 Task: Enable interaction limits for 3 days only for existing users in the organization "Mark56771".
Action: Mouse moved to (1169, 96)
Screenshot: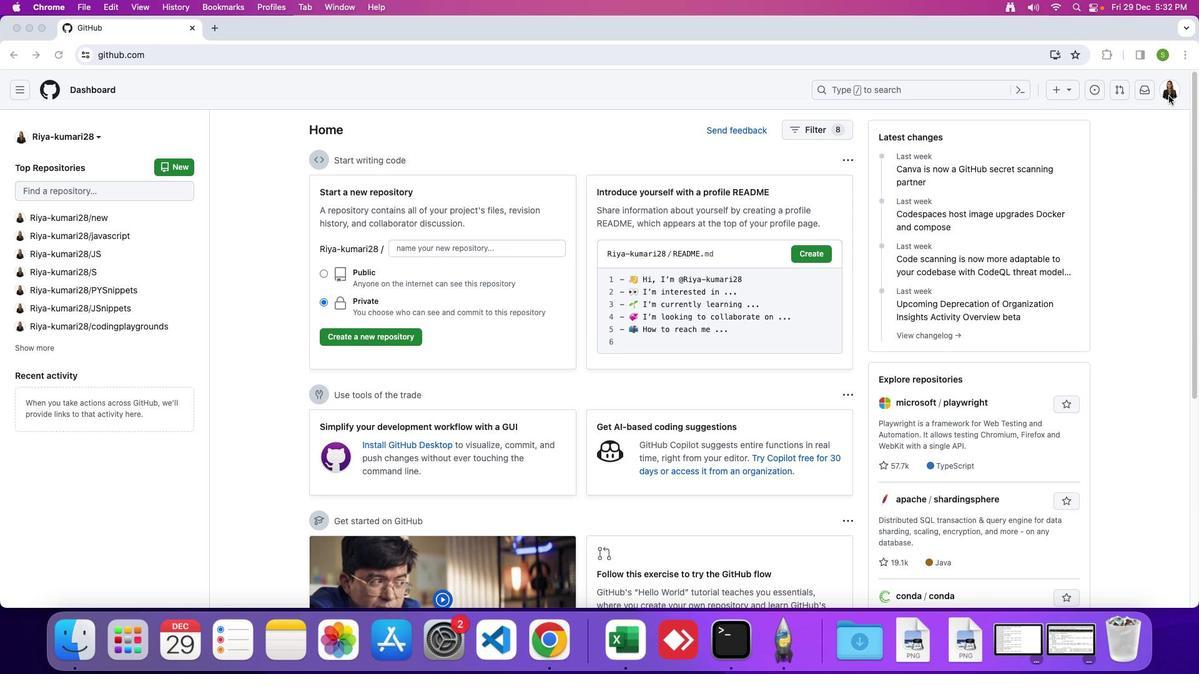 
Action: Mouse pressed left at (1169, 96)
Screenshot: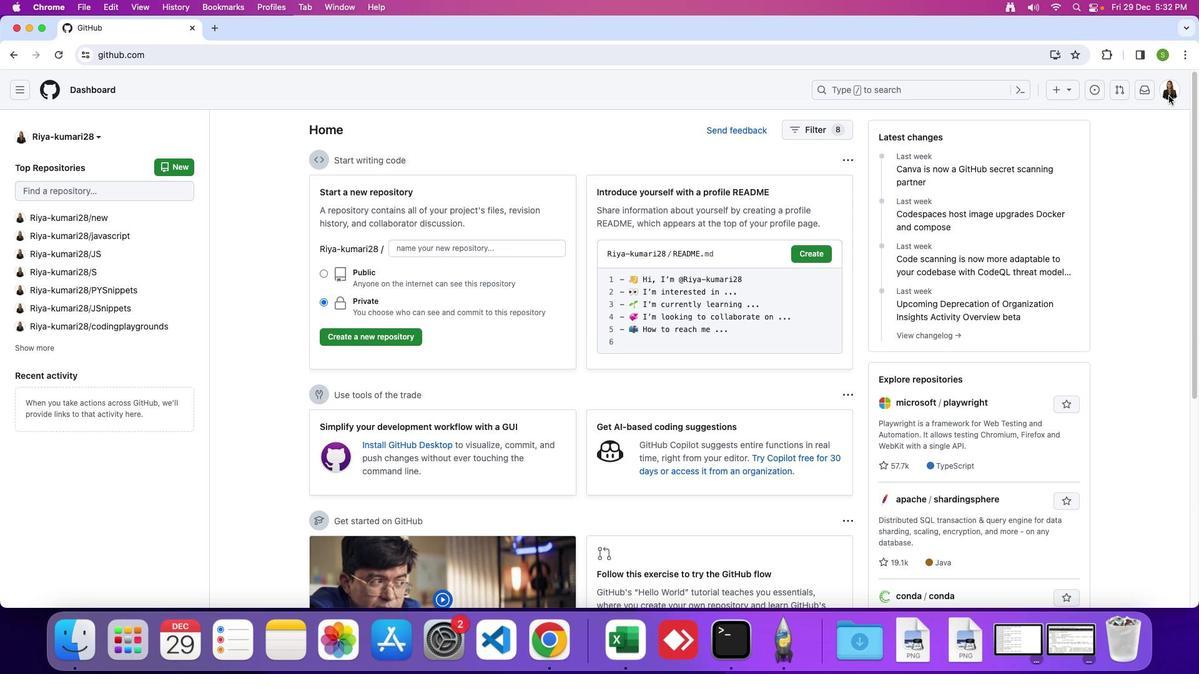 
Action: Mouse moved to (1168, 94)
Screenshot: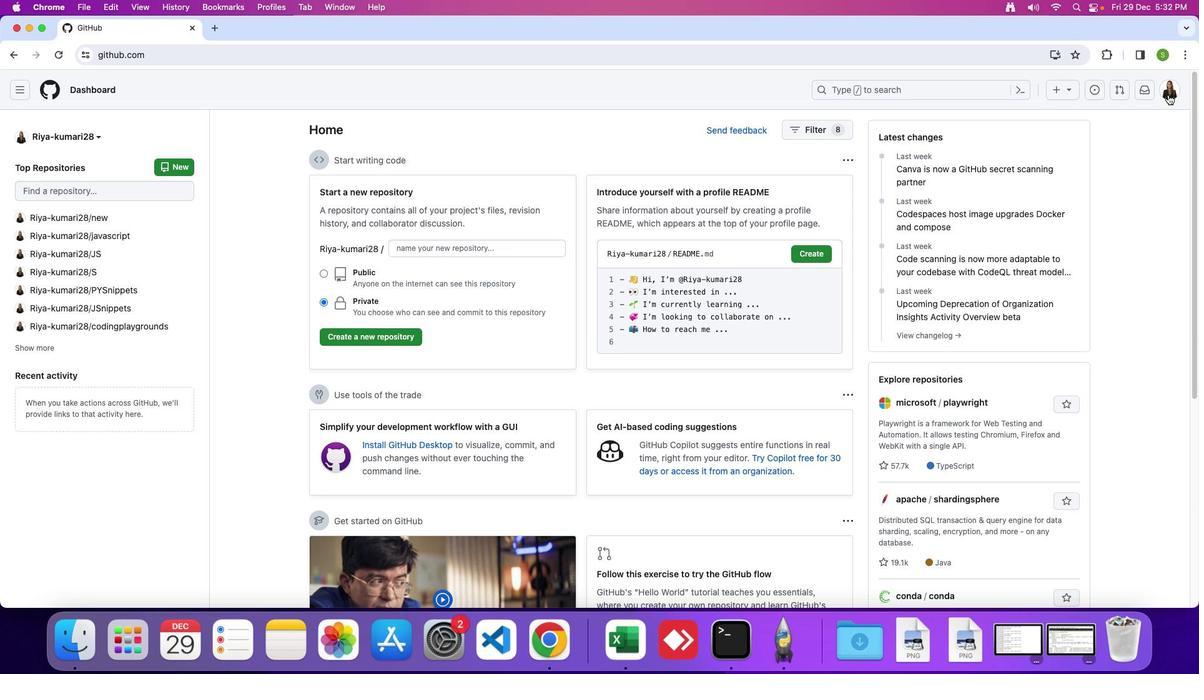 
Action: Mouse pressed left at (1168, 94)
Screenshot: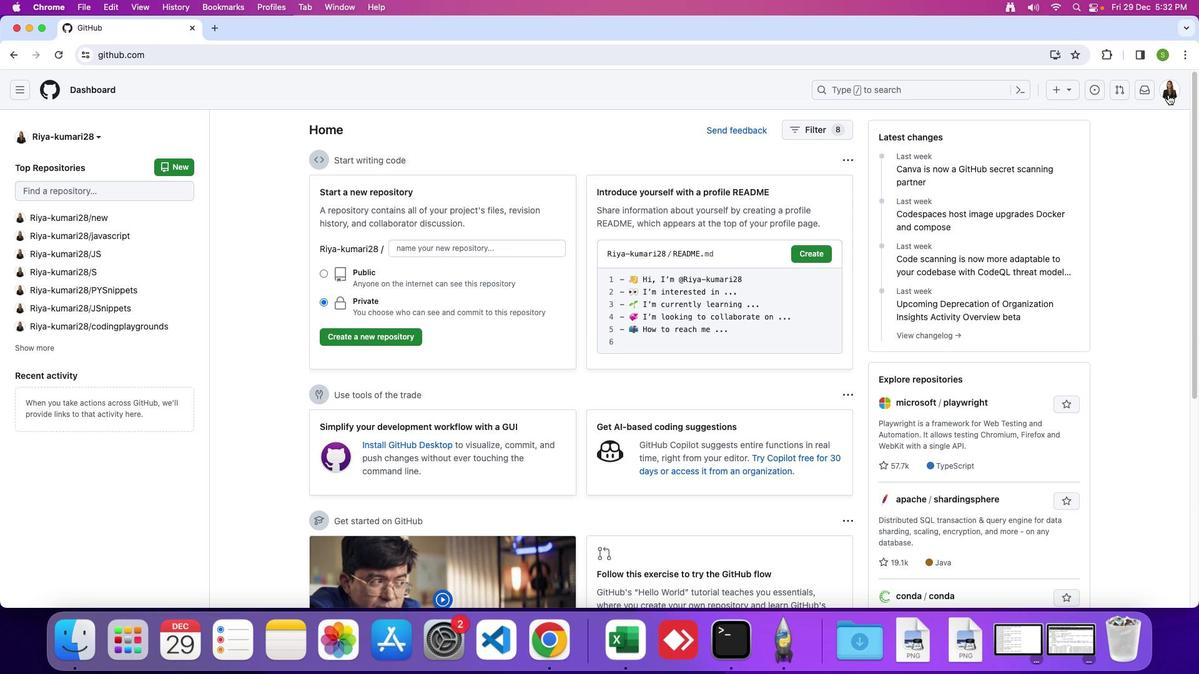 
Action: Mouse moved to (1065, 239)
Screenshot: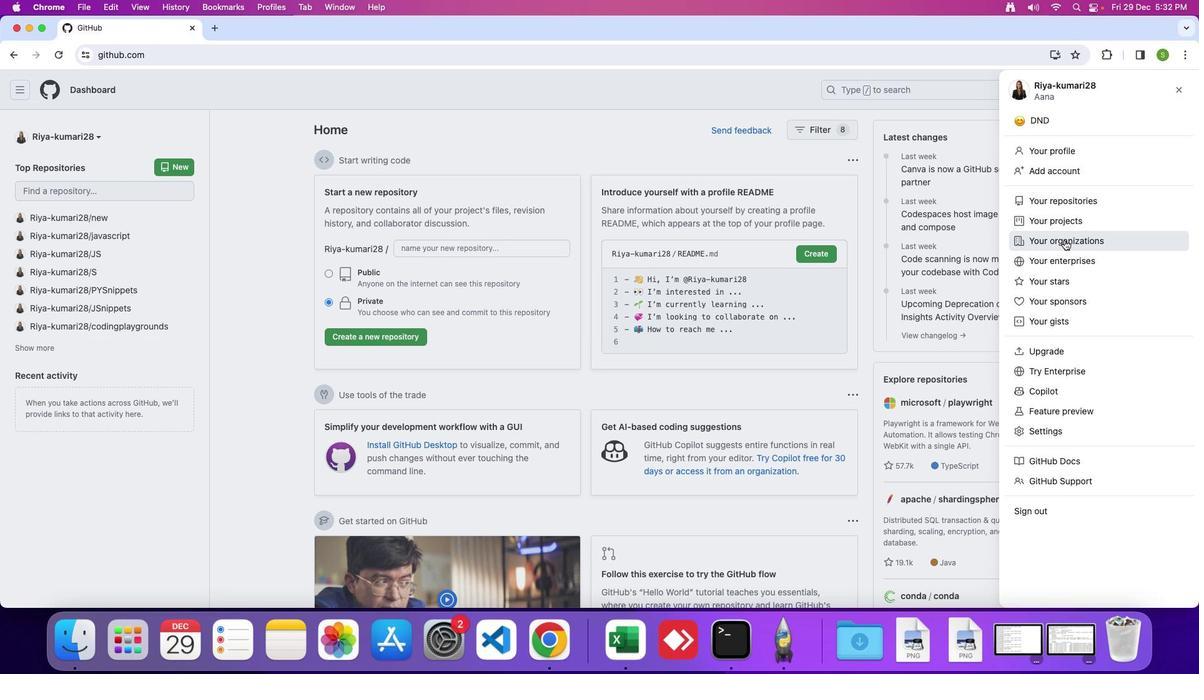 
Action: Mouse pressed left at (1065, 239)
Screenshot: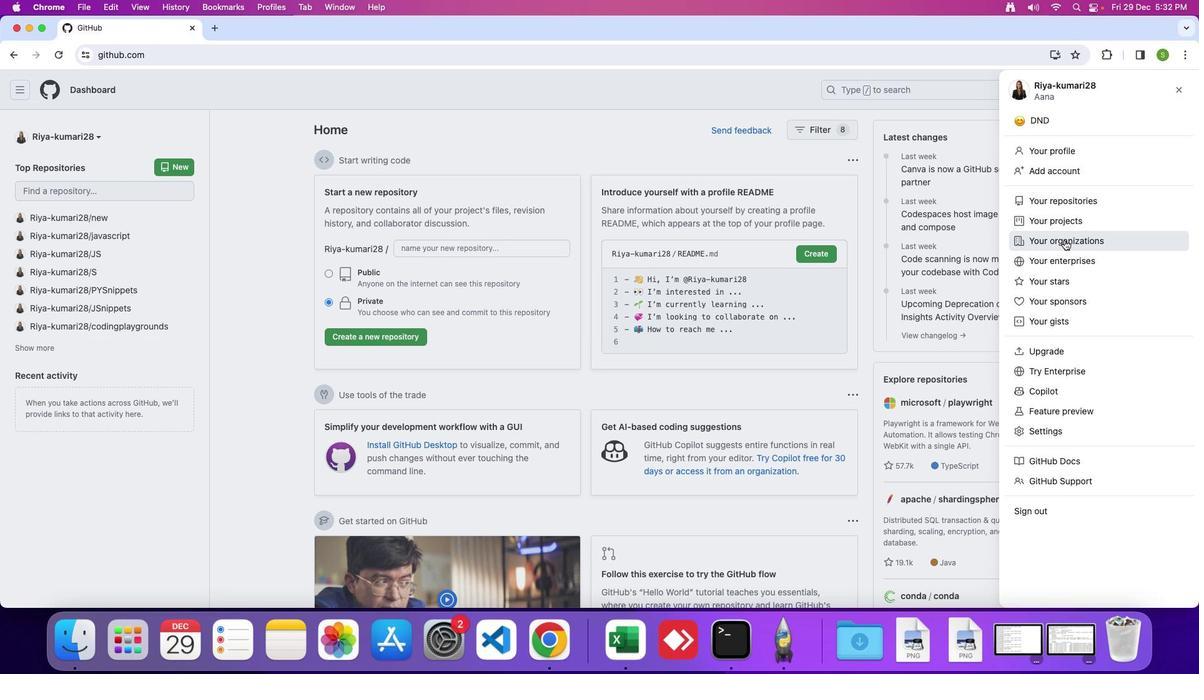 
Action: Mouse moved to (898, 261)
Screenshot: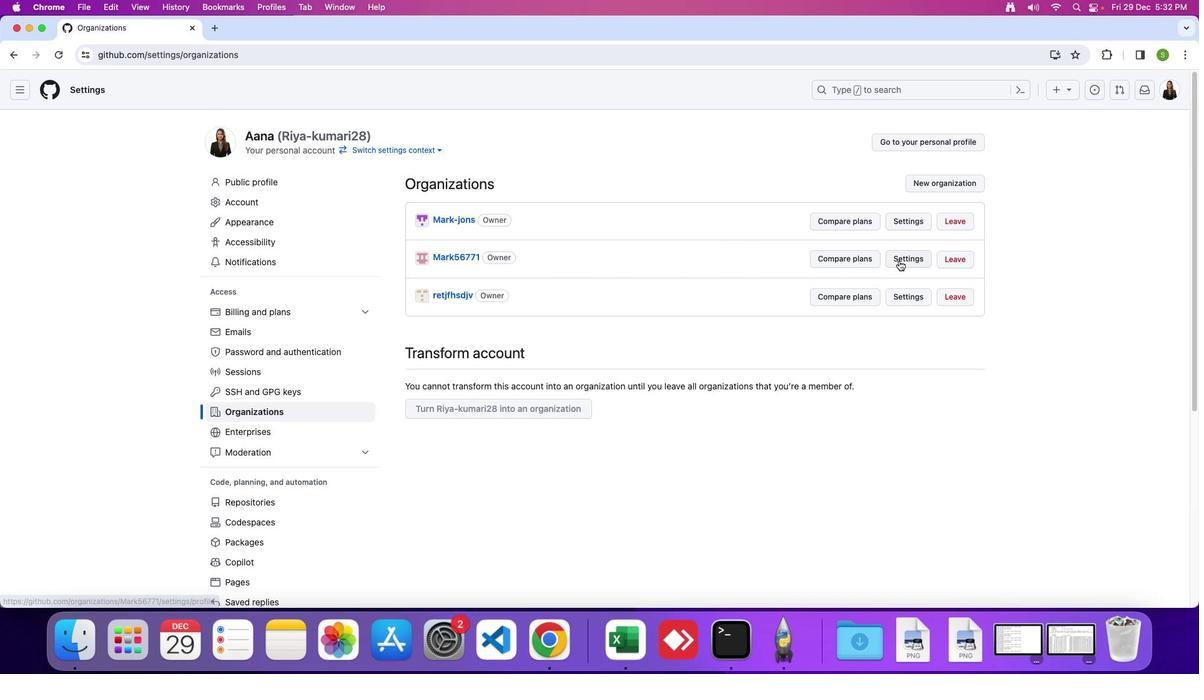 
Action: Mouse pressed left at (898, 261)
Screenshot: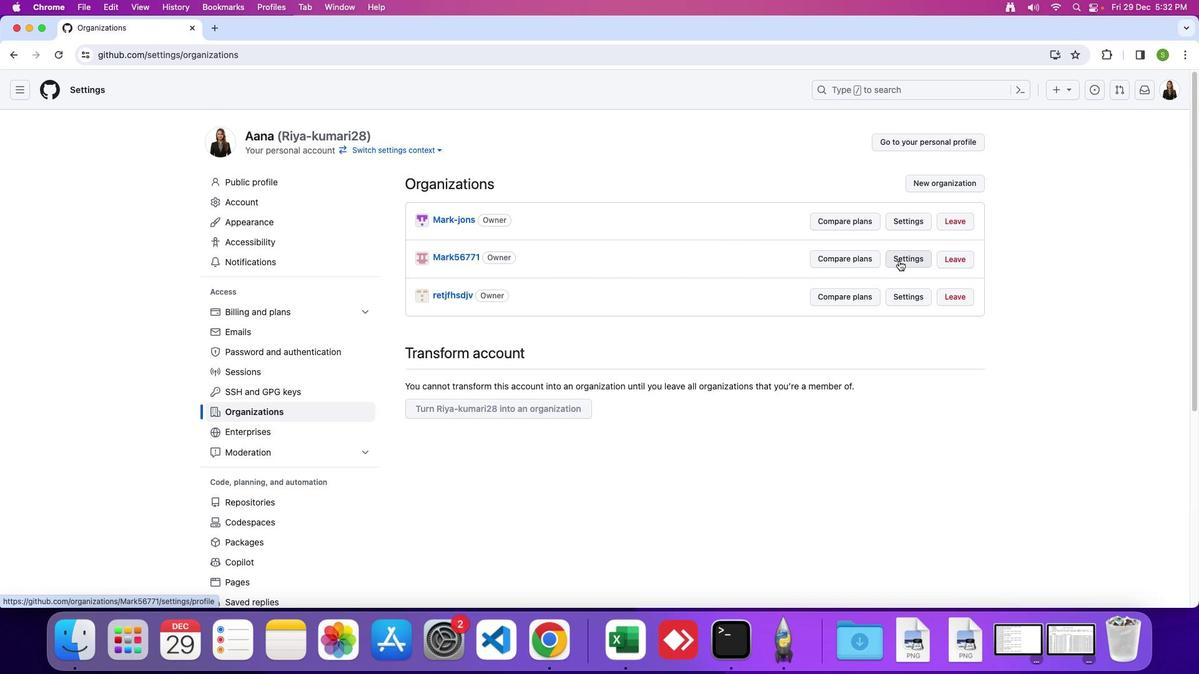 
Action: Mouse moved to (366, 334)
Screenshot: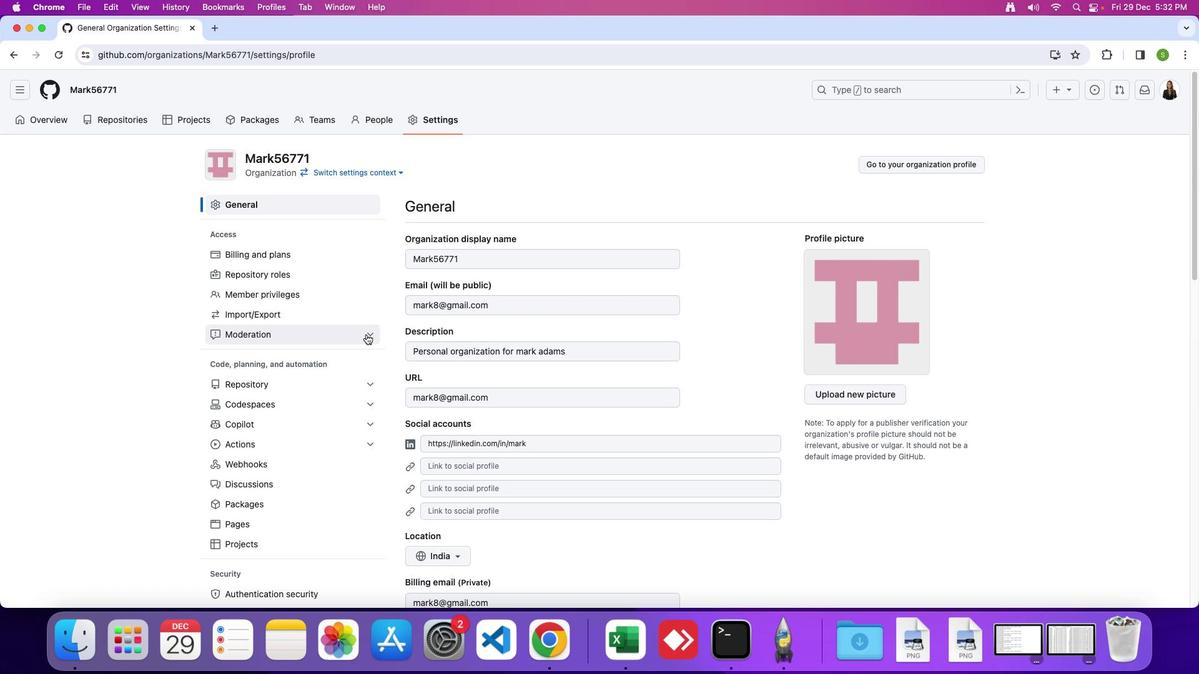 
Action: Mouse pressed left at (366, 334)
Screenshot: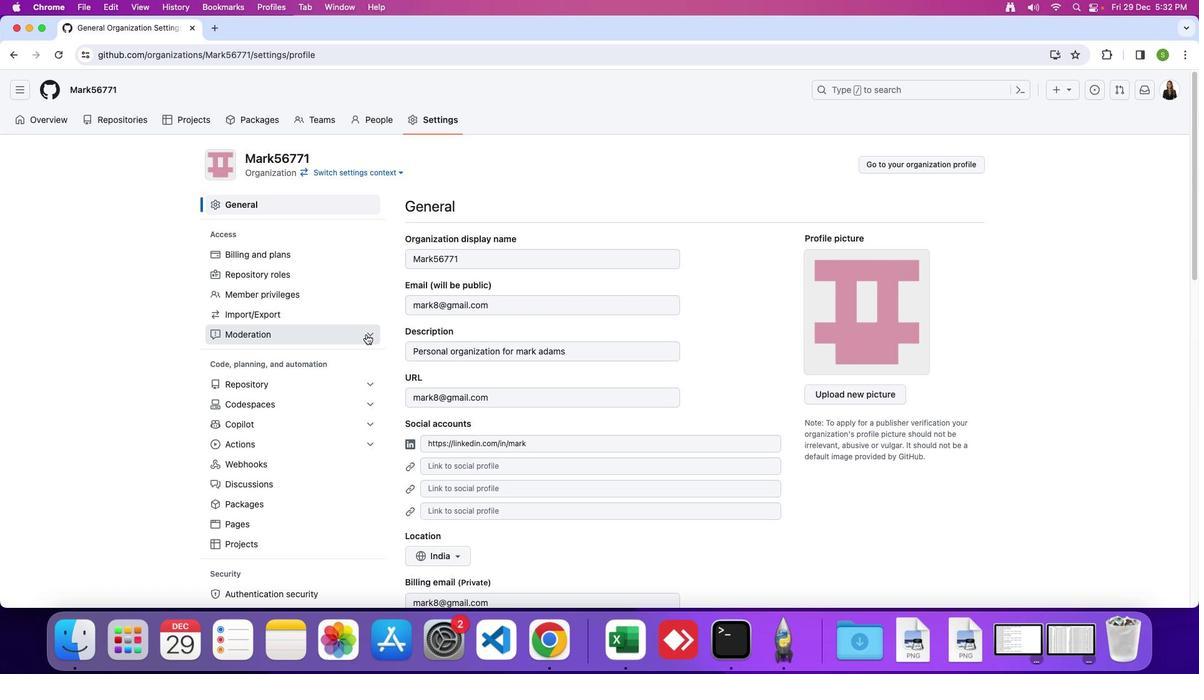 
Action: Mouse moved to (340, 369)
Screenshot: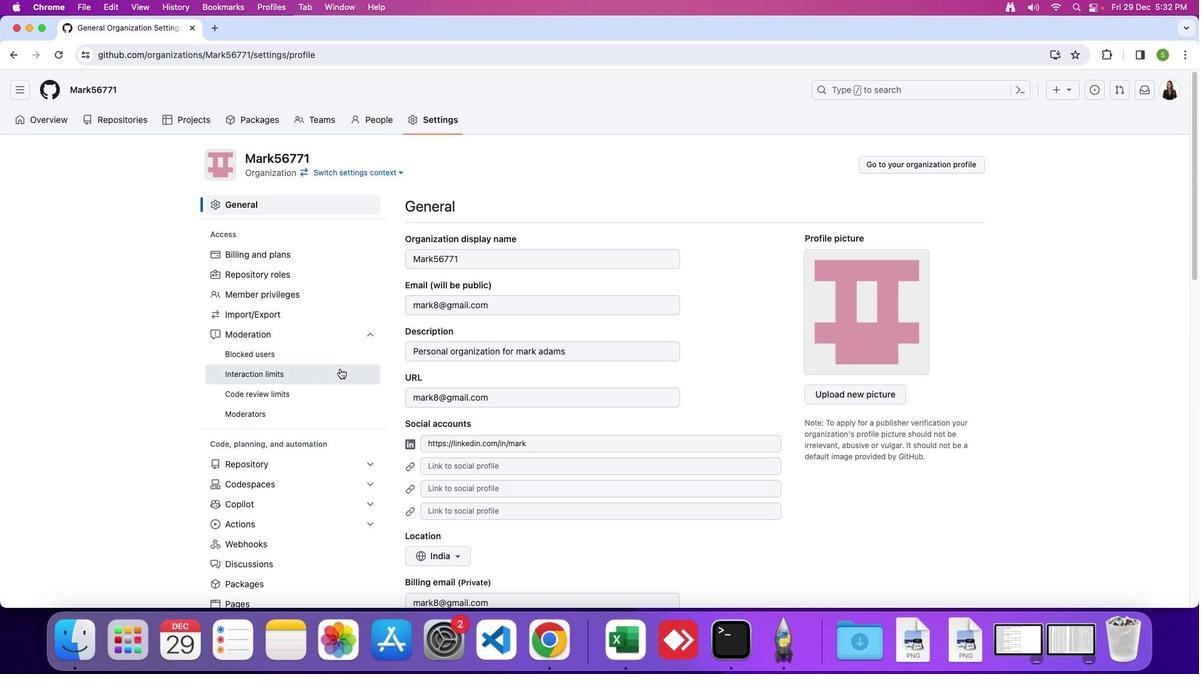 
Action: Mouse pressed left at (340, 369)
Screenshot: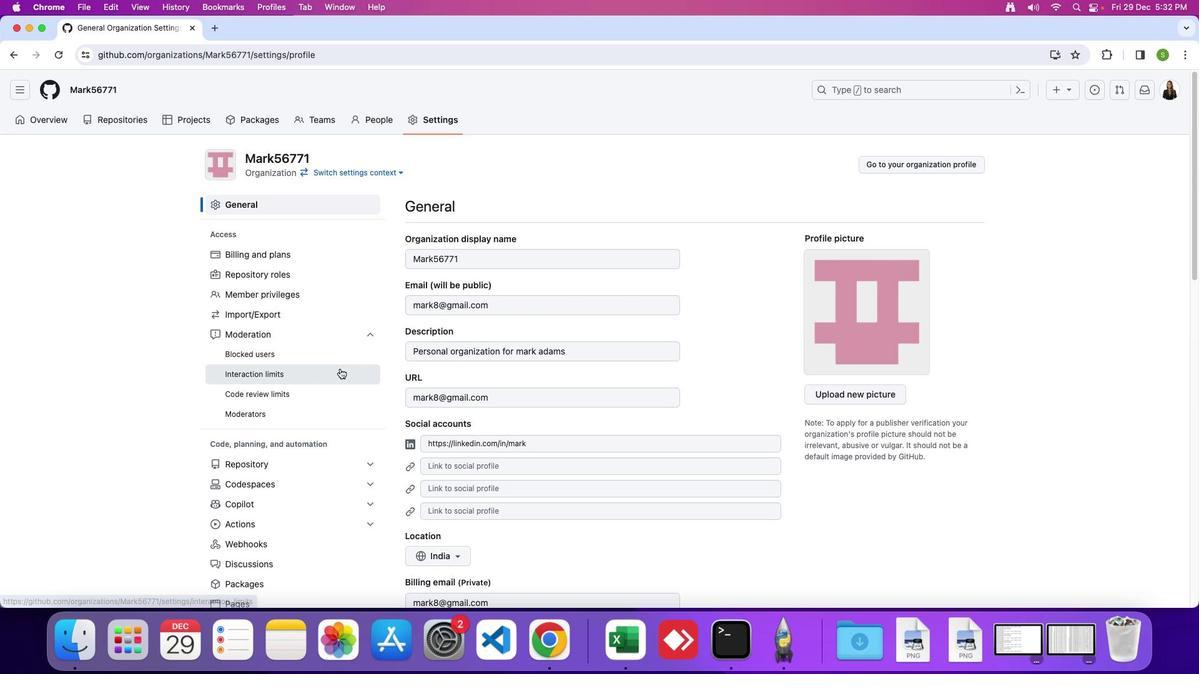 
Action: Mouse moved to (960, 332)
Screenshot: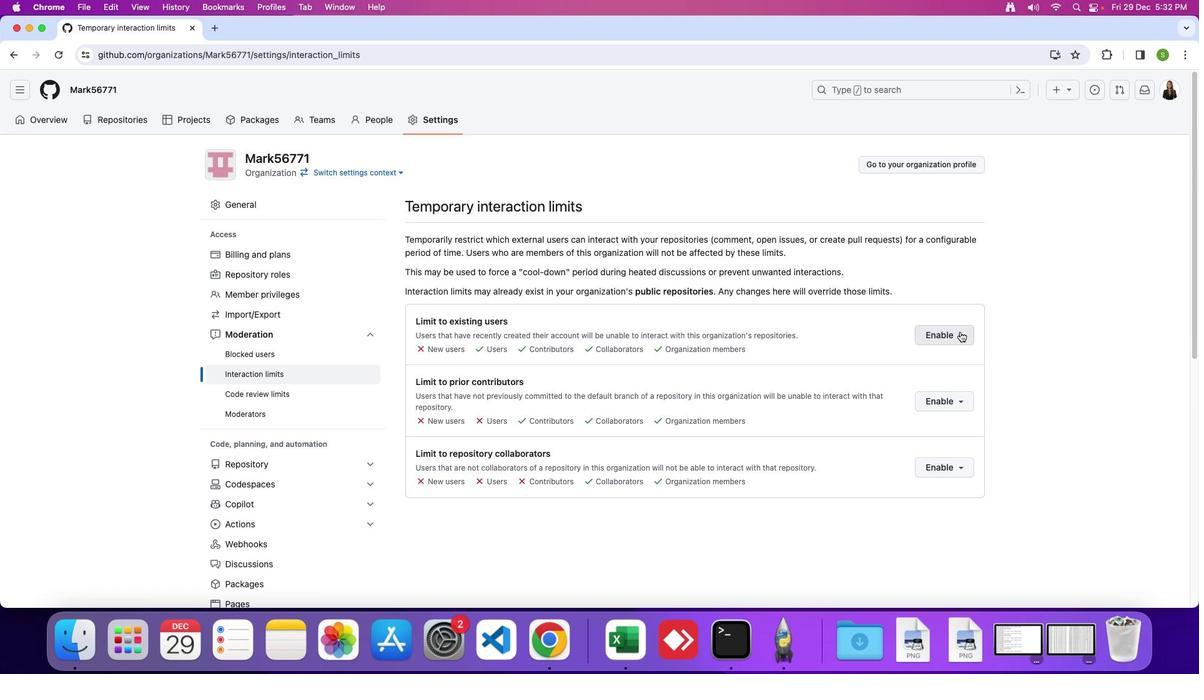 
Action: Mouse pressed left at (960, 332)
Screenshot: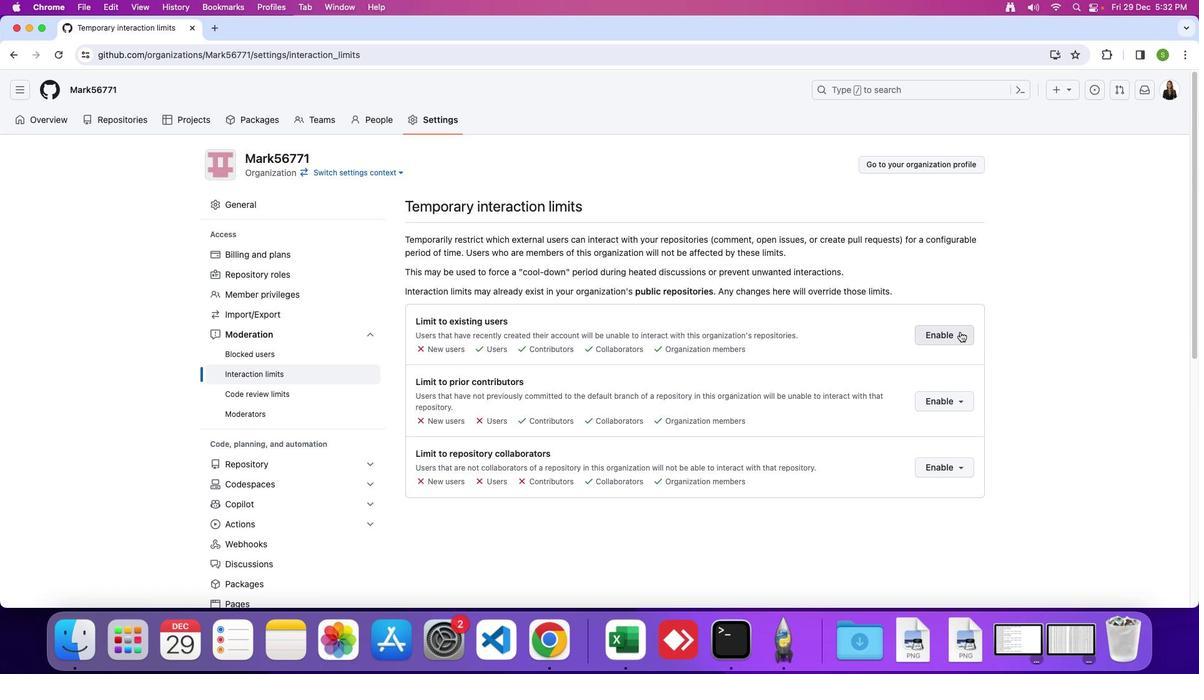 
Action: Mouse moved to (885, 400)
Screenshot: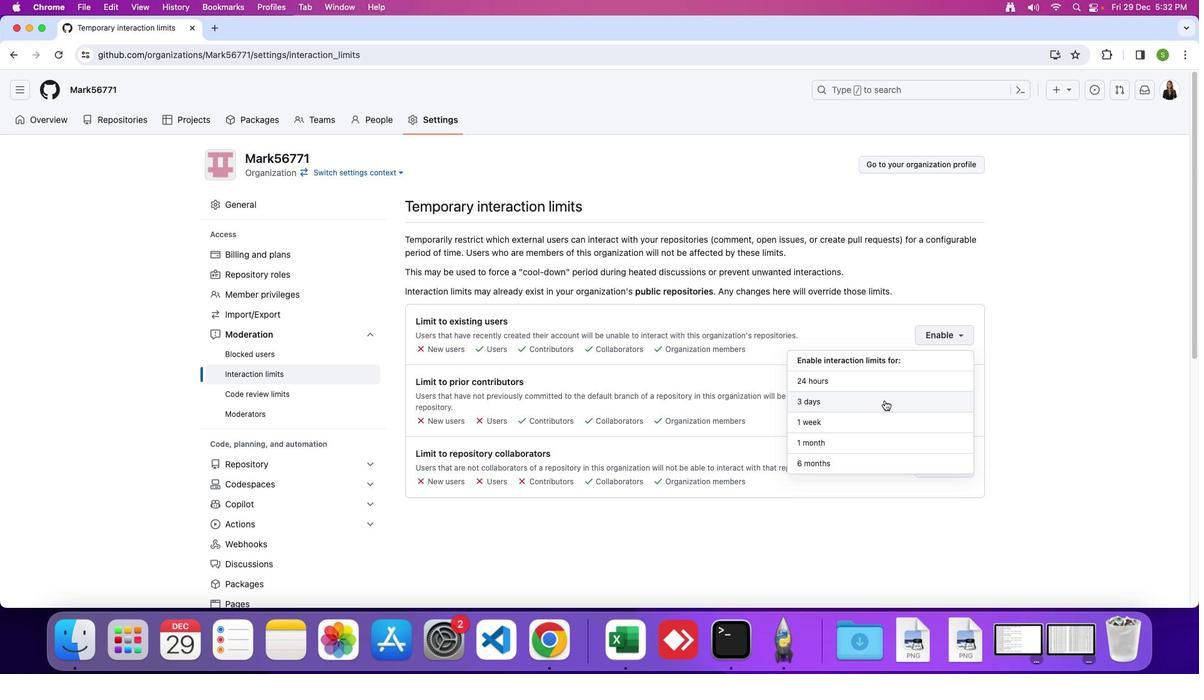 
Action: Mouse pressed left at (885, 400)
Screenshot: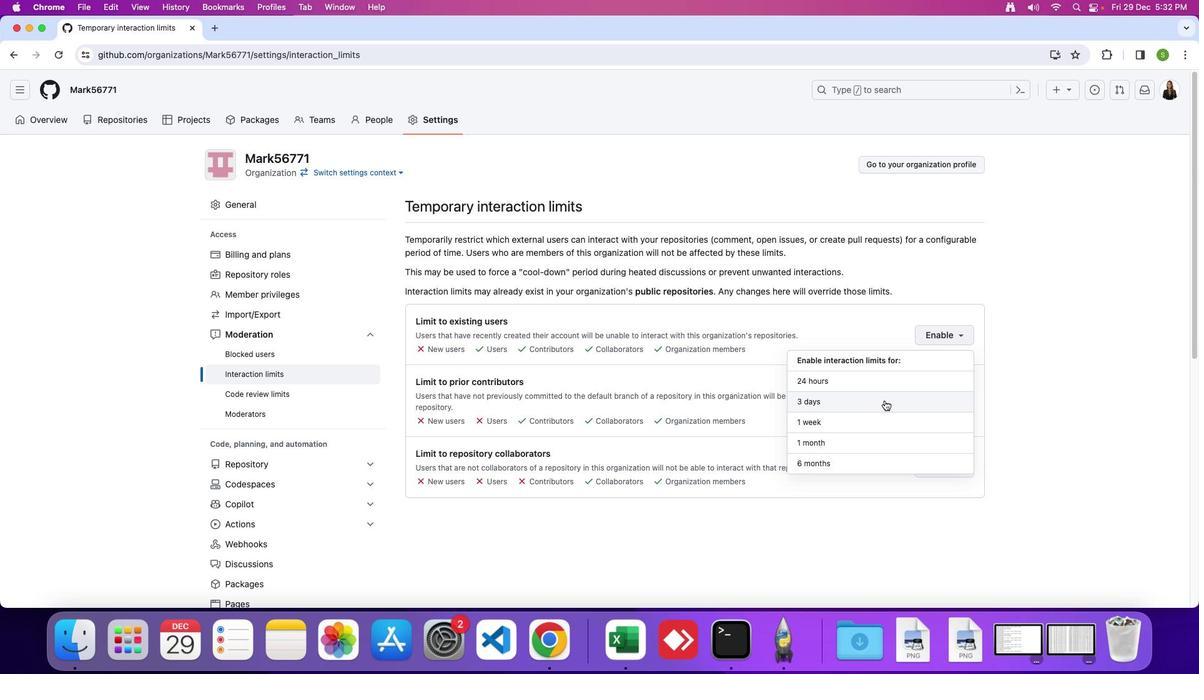 
Action: Mouse moved to (880, 402)
Screenshot: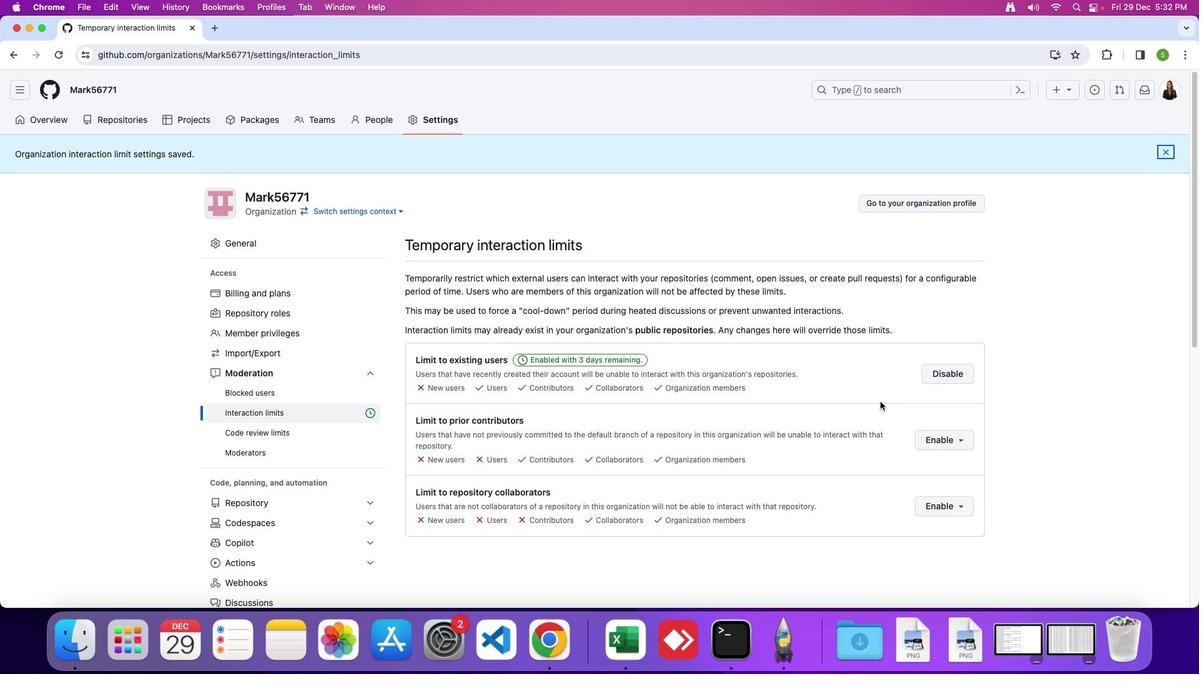 
